 Task: In the  document Americanrevolutionfile.epub Change font size of watermark '112' and place the watermark  'Horizontally'. Insert footer and write www.stellar.com
Action: Mouse moved to (153, 87)
Screenshot: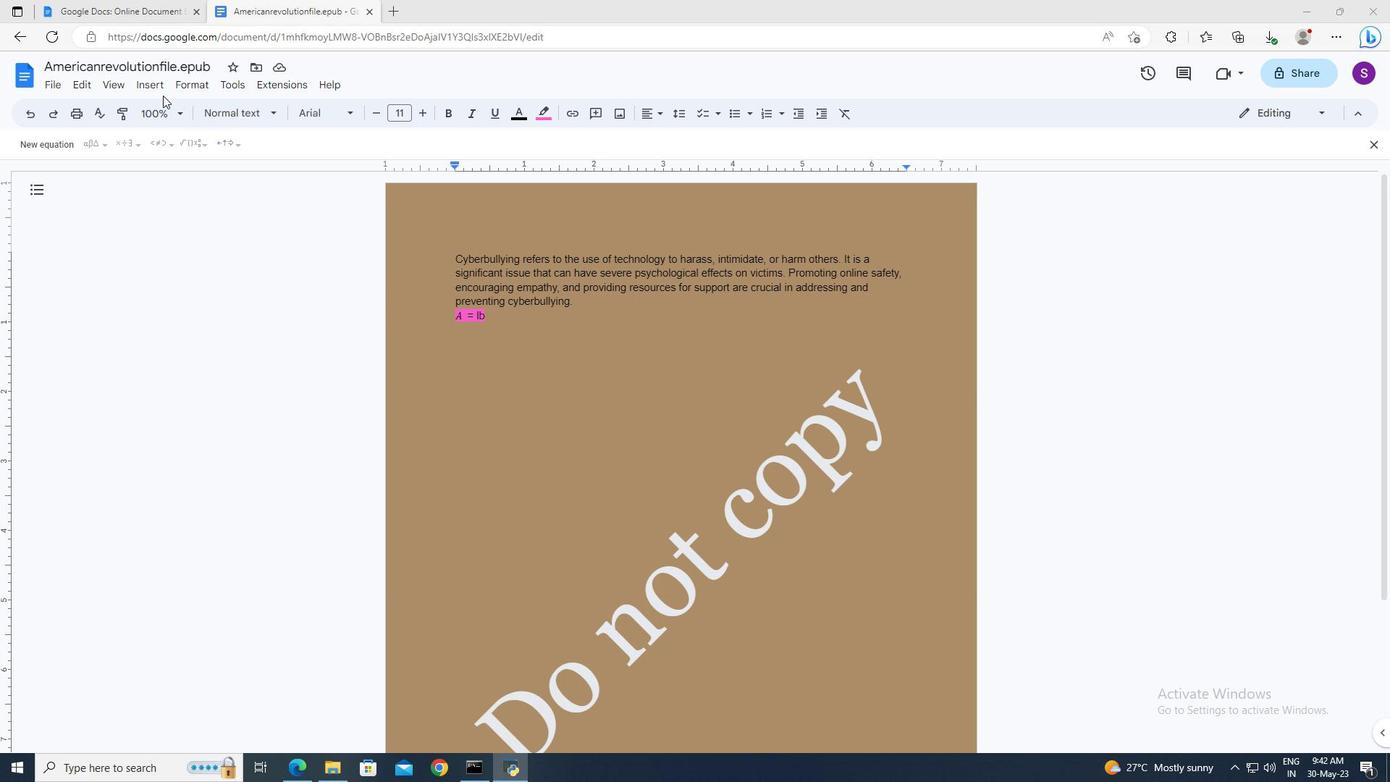 
Action: Mouse pressed left at (153, 87)
Screenshot: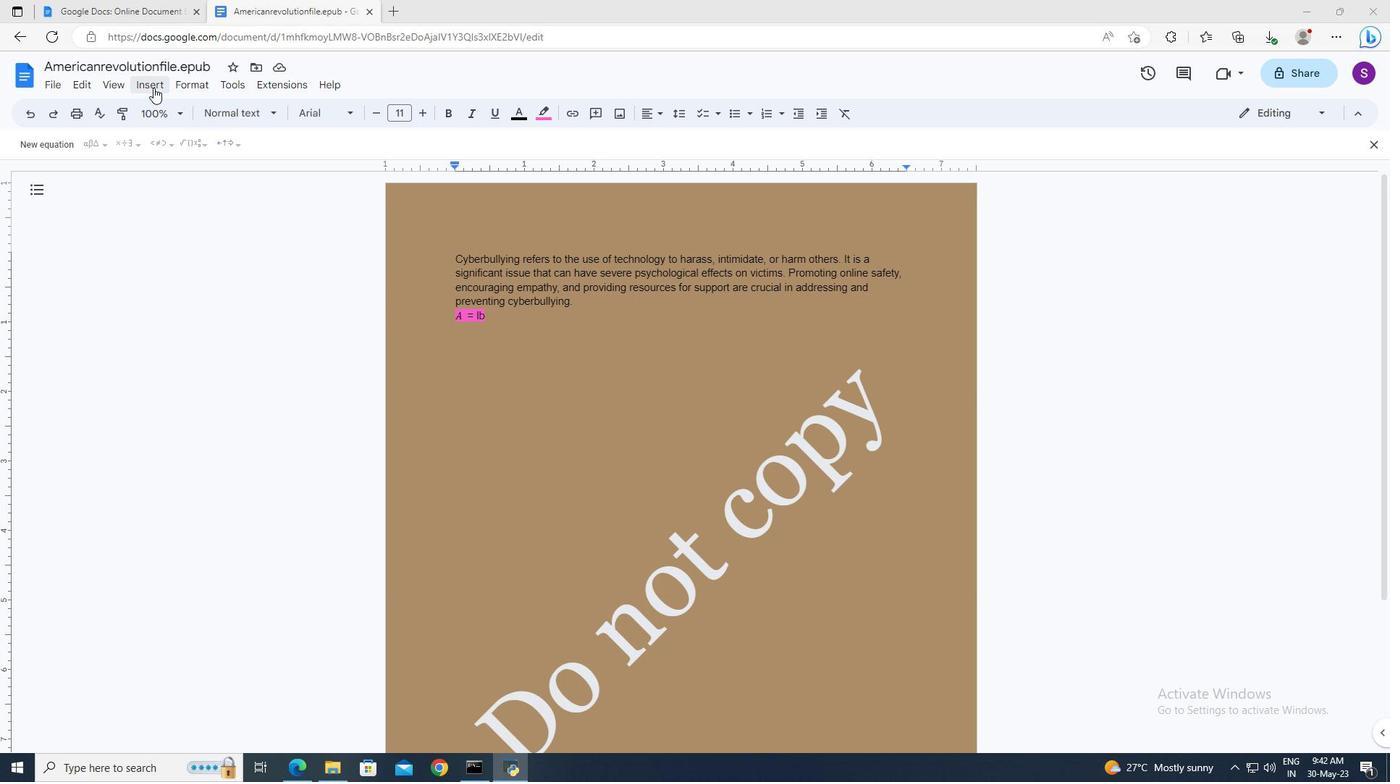
Action: Mouse moved to (178, 418)
Screenshot: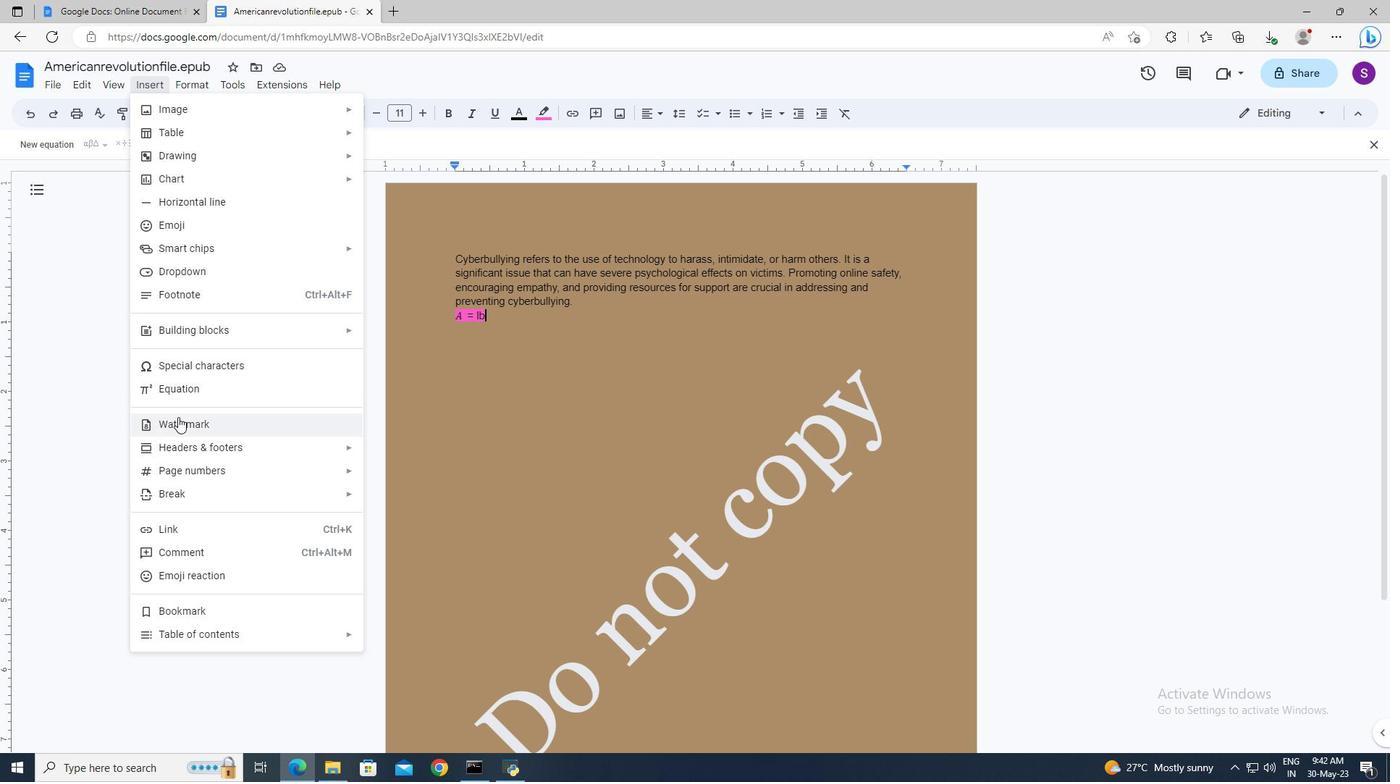 
Action: Mouse pressed left at (178, 418)
Screenshot: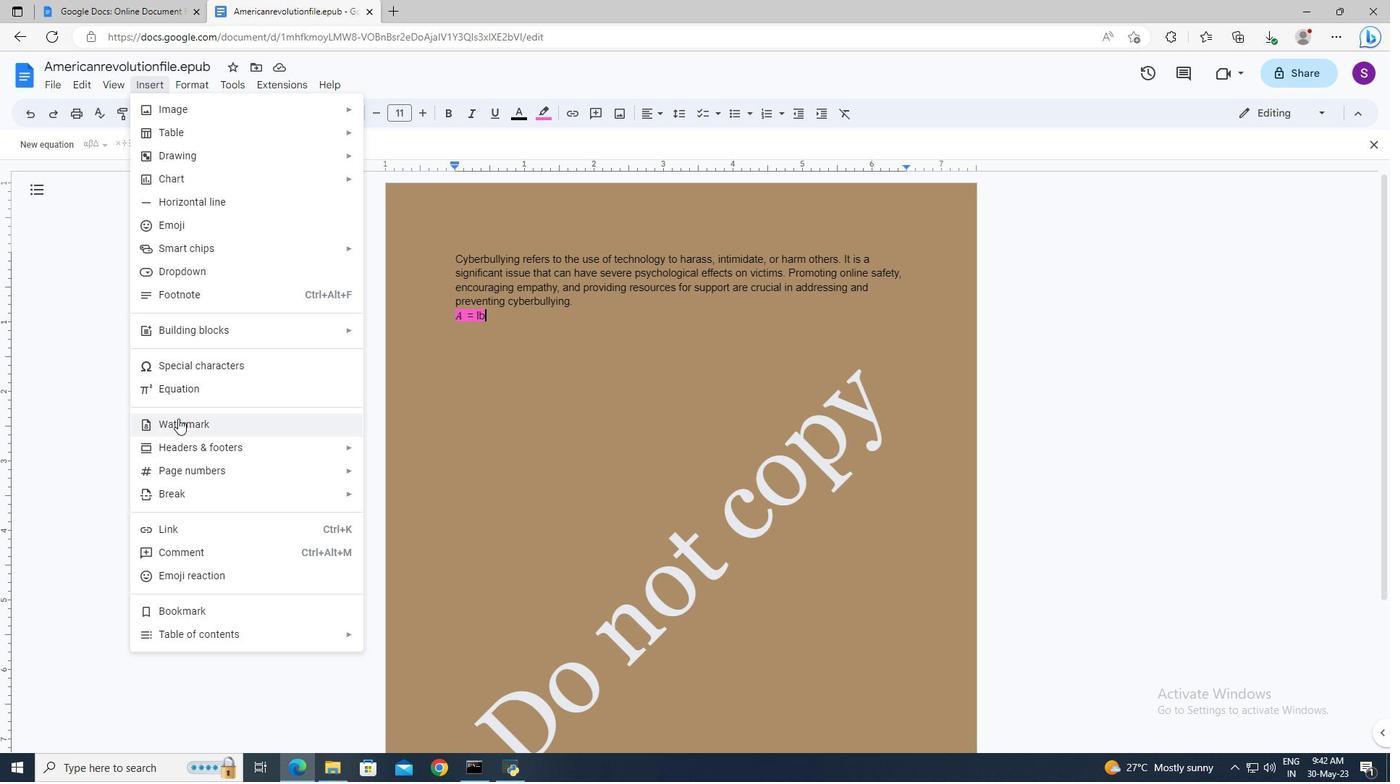 
Action: Mouse moved to (1210, 313)
Screenshot: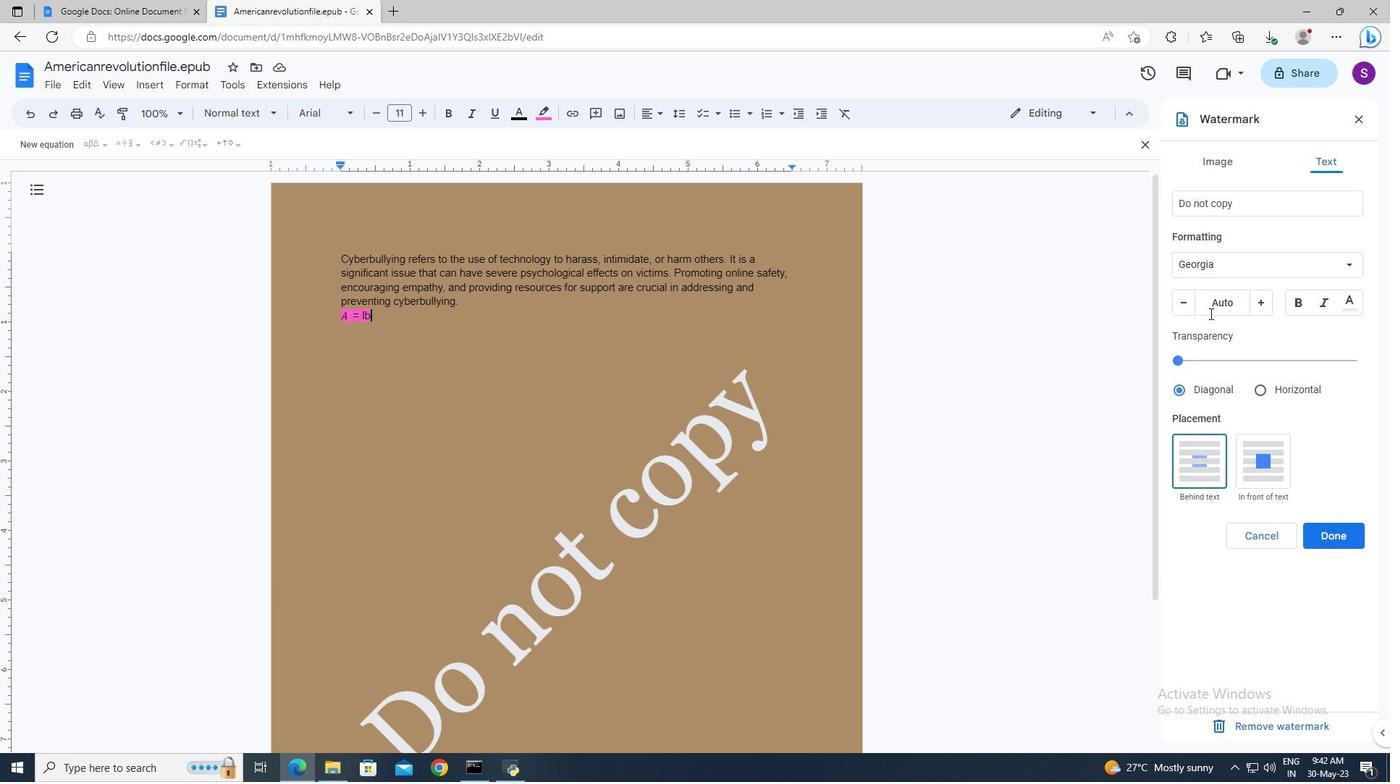 
Action: Mouse pressed left at (1210, 313)
Screenshot: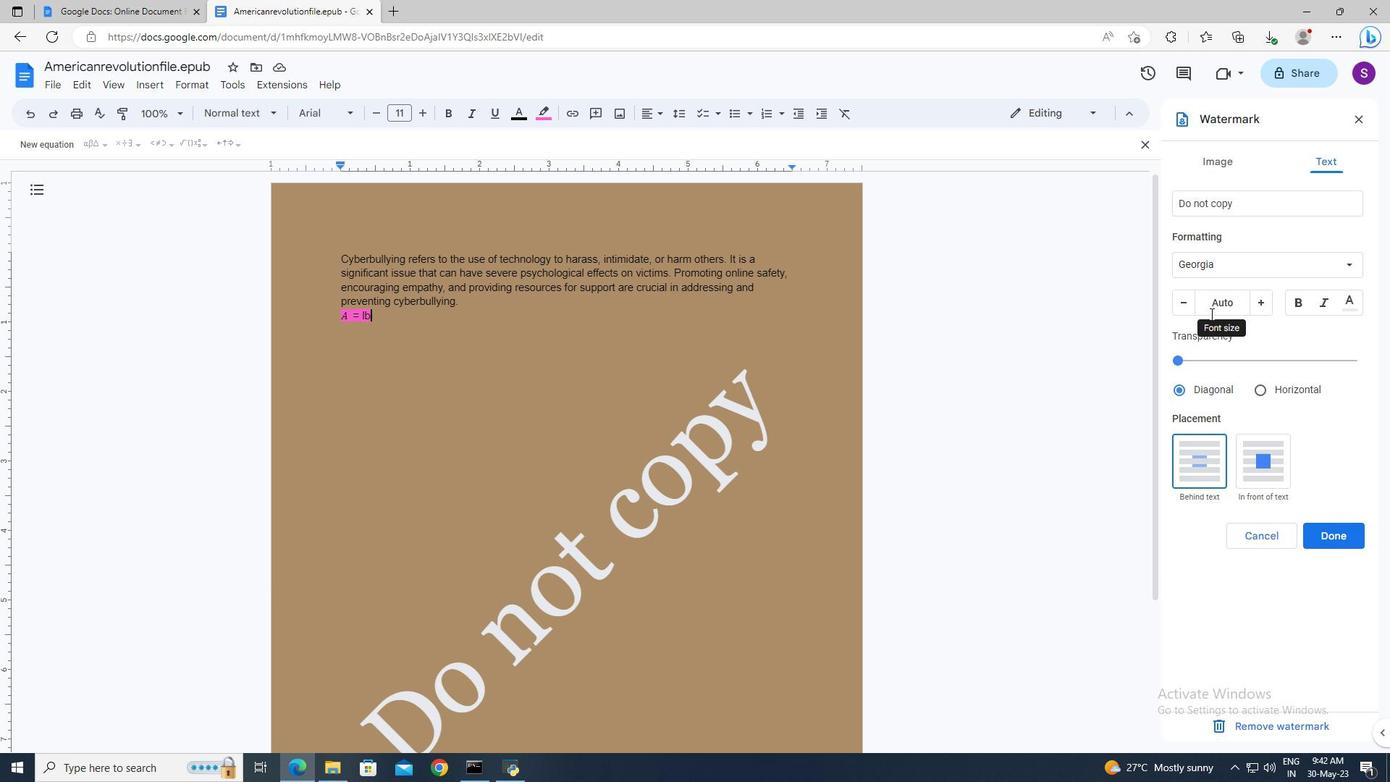 
Action: Mouse moved to (1200, 307)
Screenshot: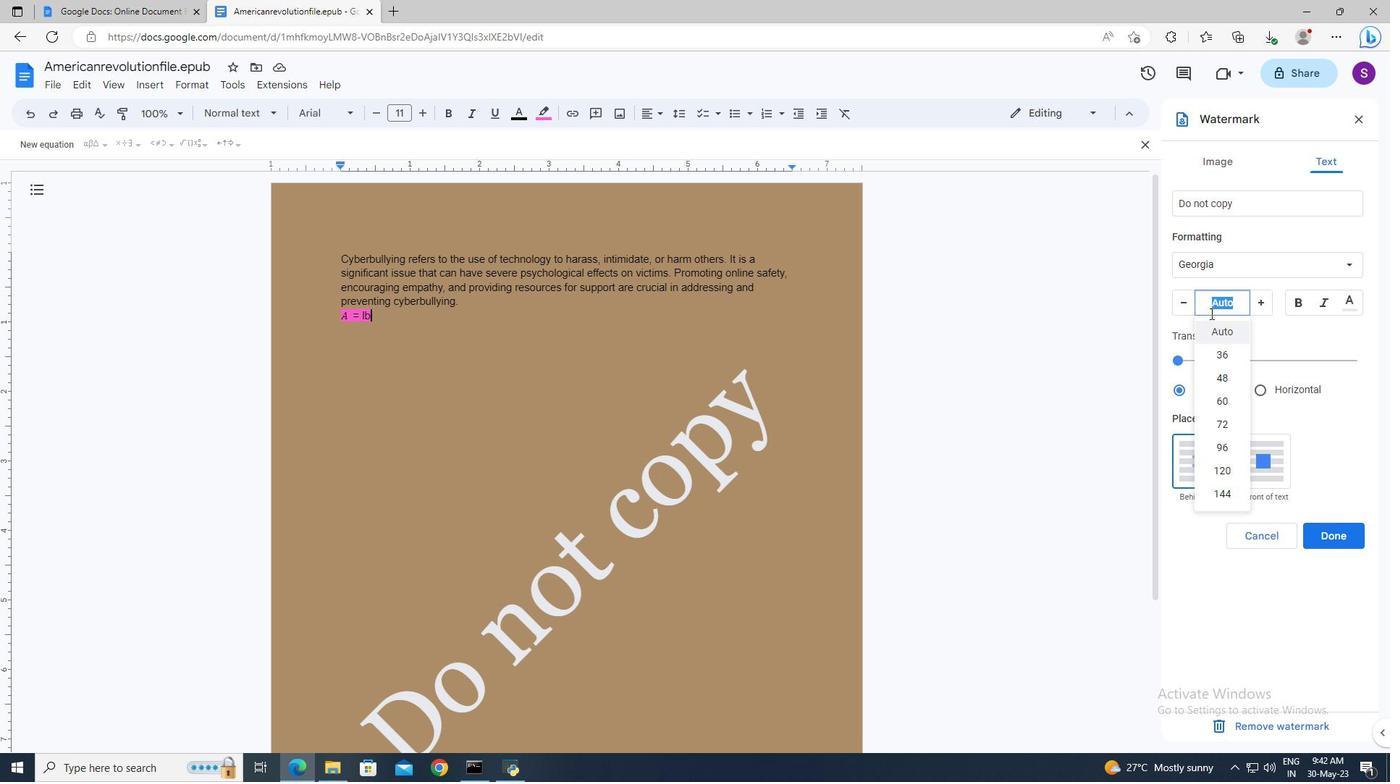 
Action: Key pressed 112<Key.enter>
Screenshot: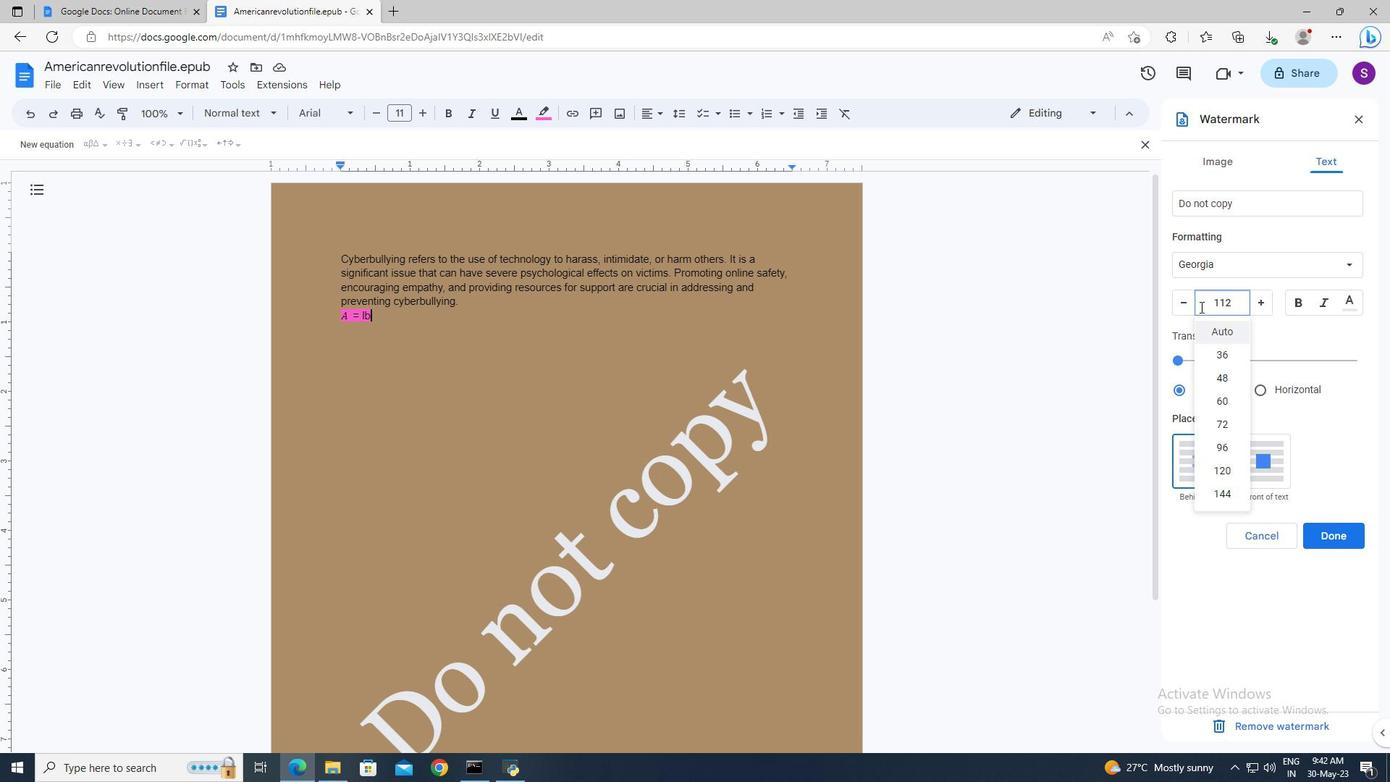 
Action: Mouse moved to (1260, 390)
Screenshot: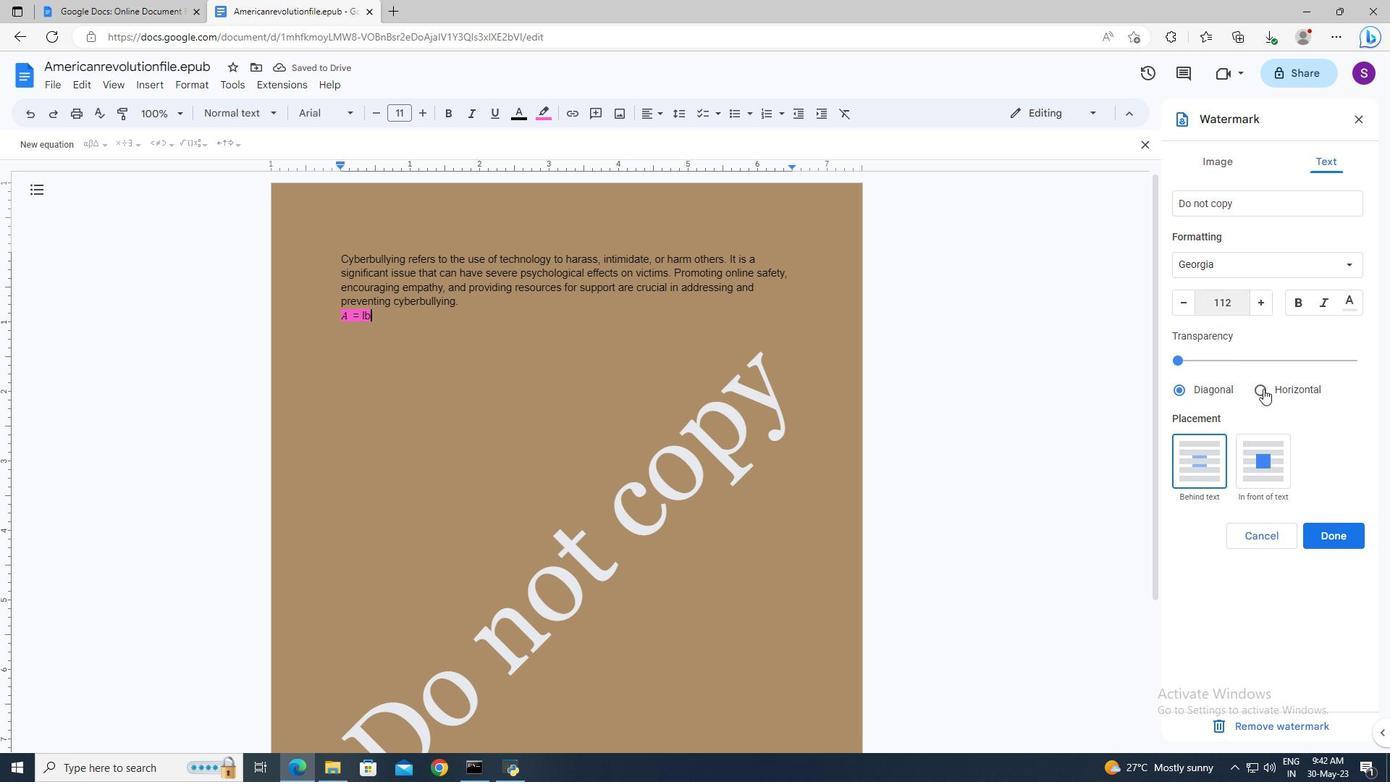 
Action: Mouse pressed left at (1260, 390)
Screenshot: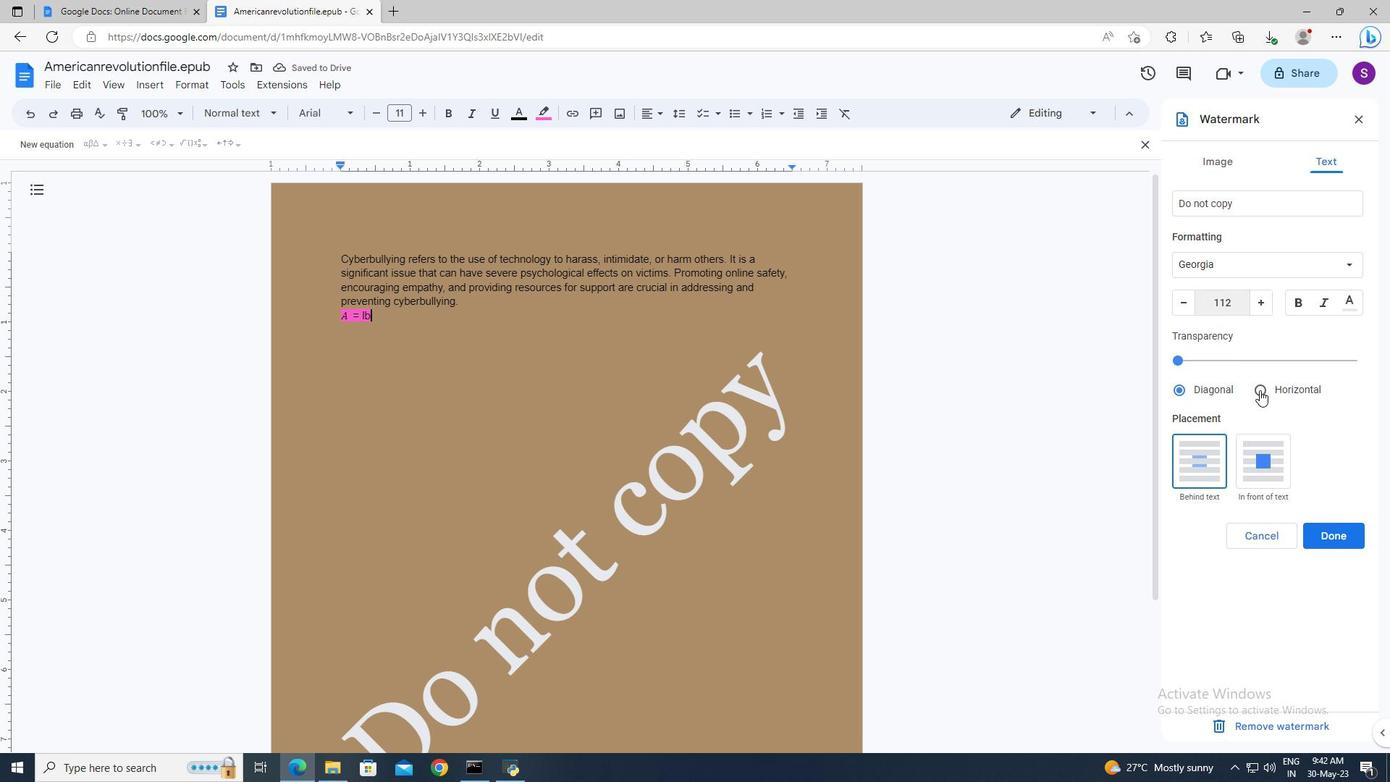 
Action: Mouse moved to (1349, 538)
Screenshot: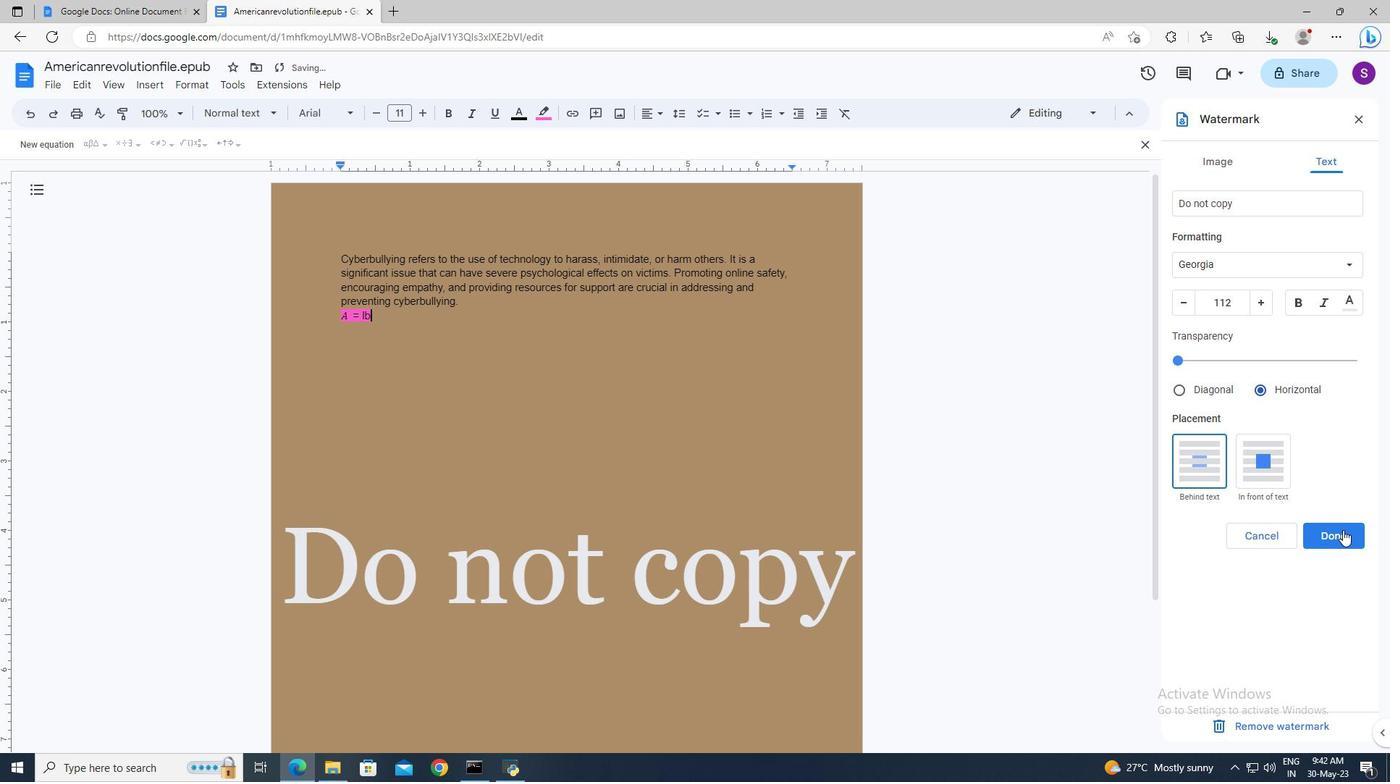
Action: Mouse pressed left at (1349, 538)
Screenshot: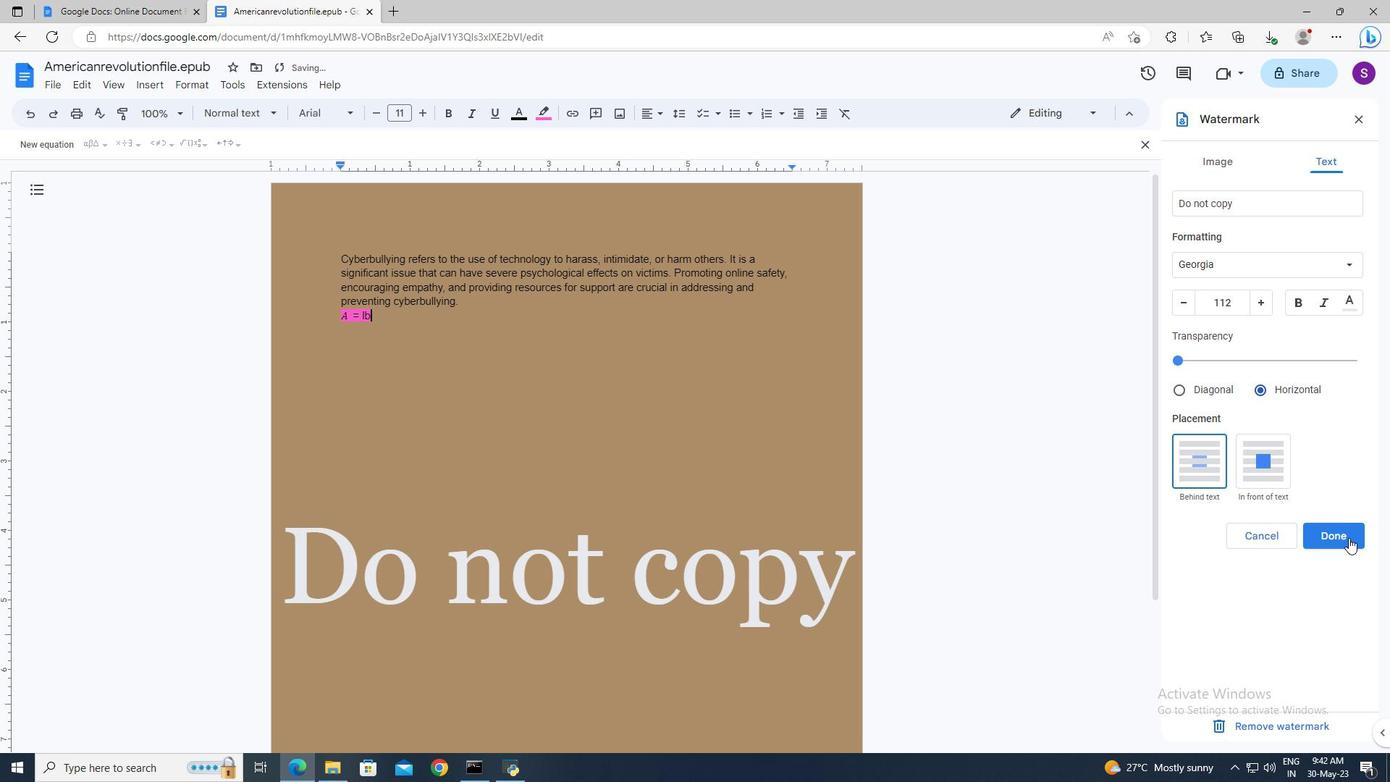 
Action: Mouse moved to (153, 81)
Screenshot: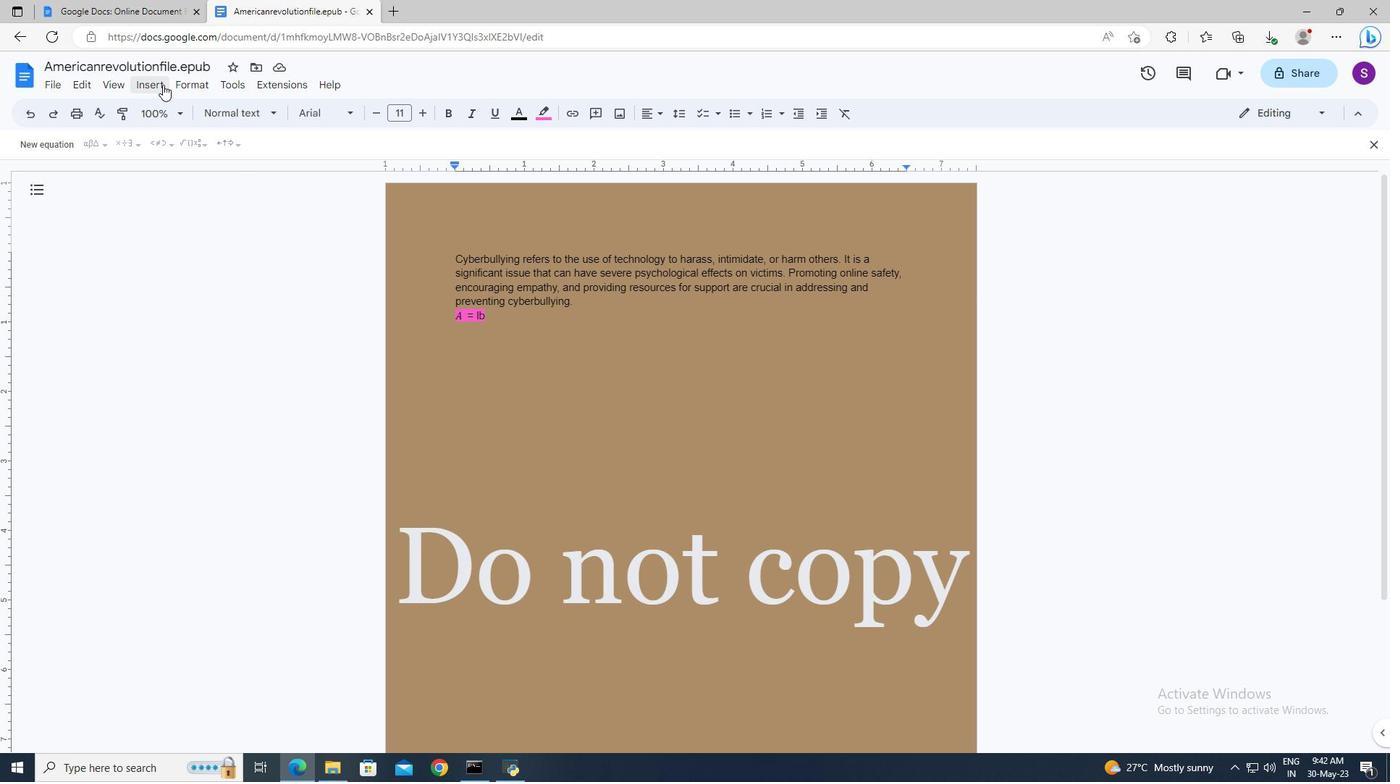 
Action: Mouse pressed left at (153, 81)
Screenshot: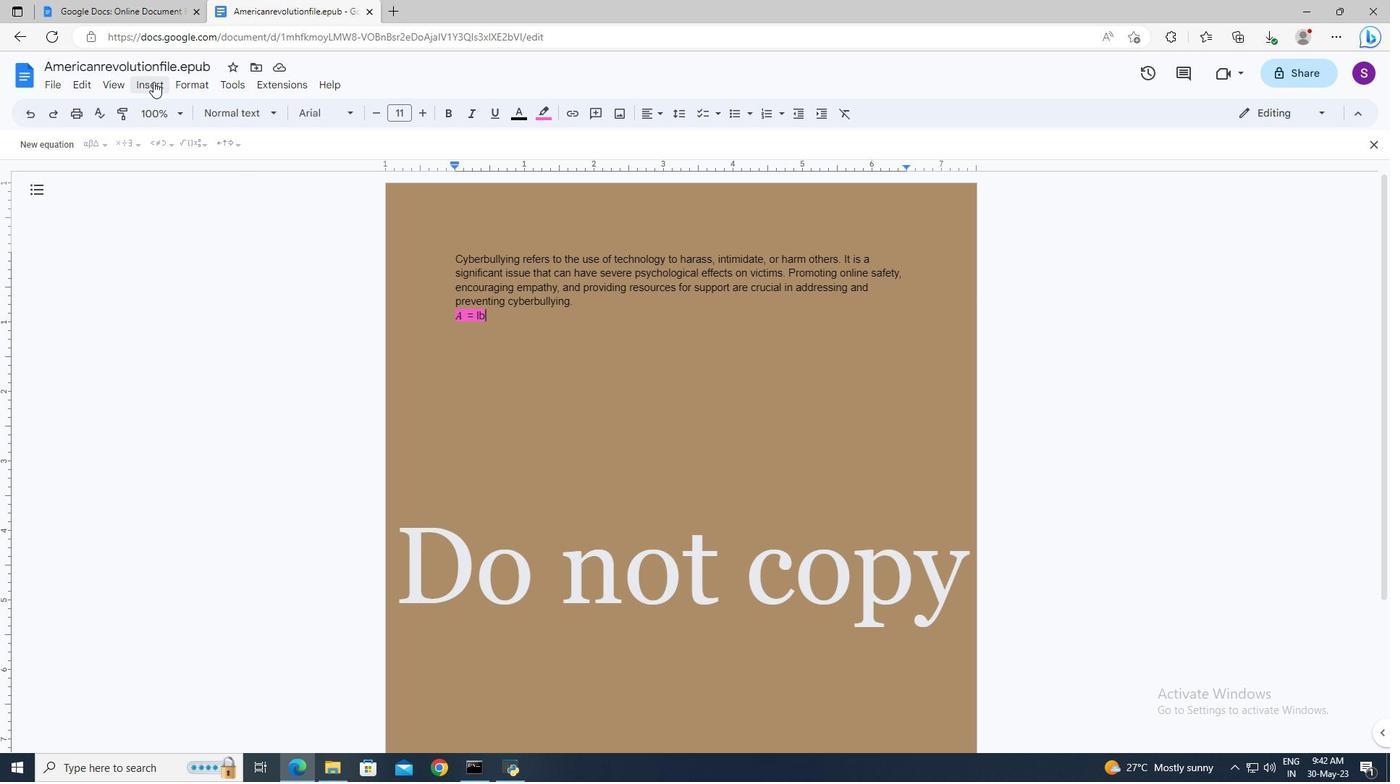 
Action: Mouse moved to (406, 467)
Screenshot: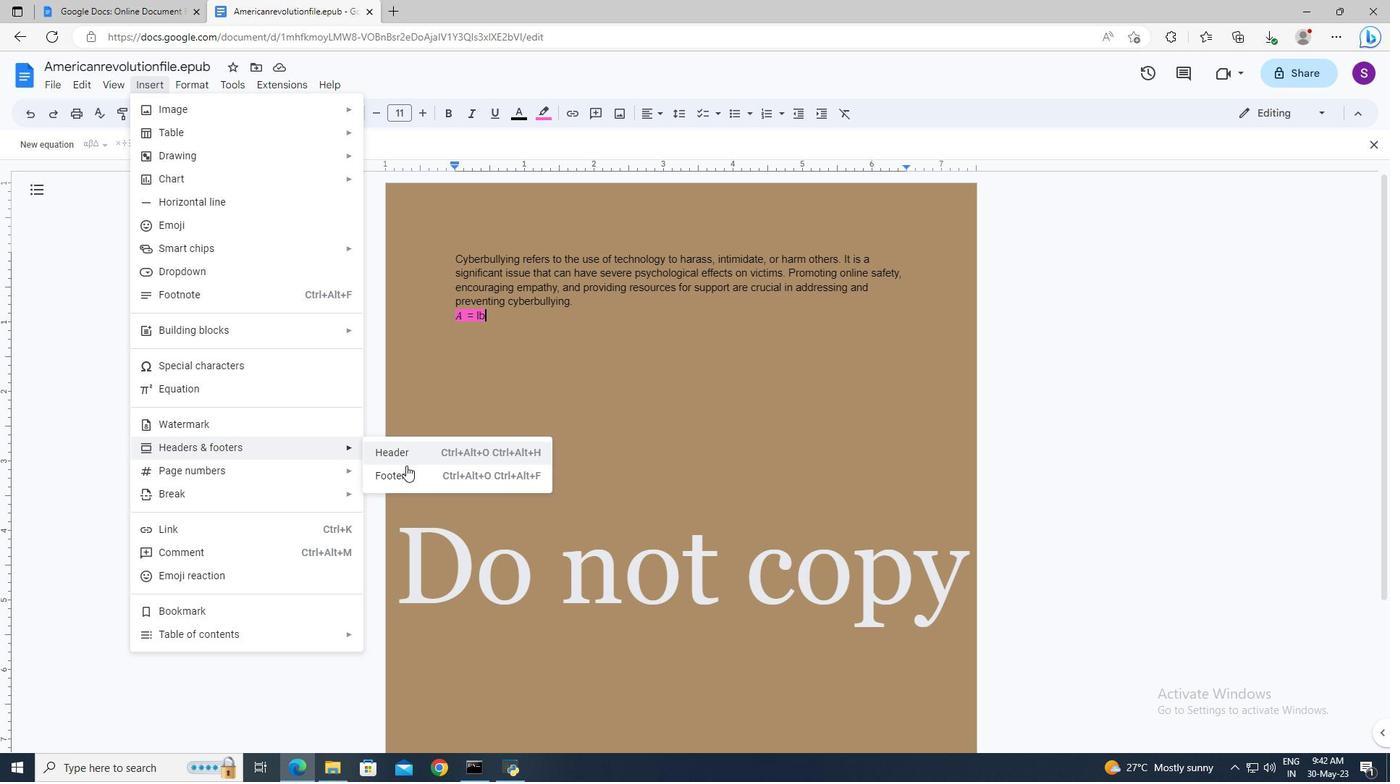 
Action: Mouse pressed left at (406, 467)
Screenshot: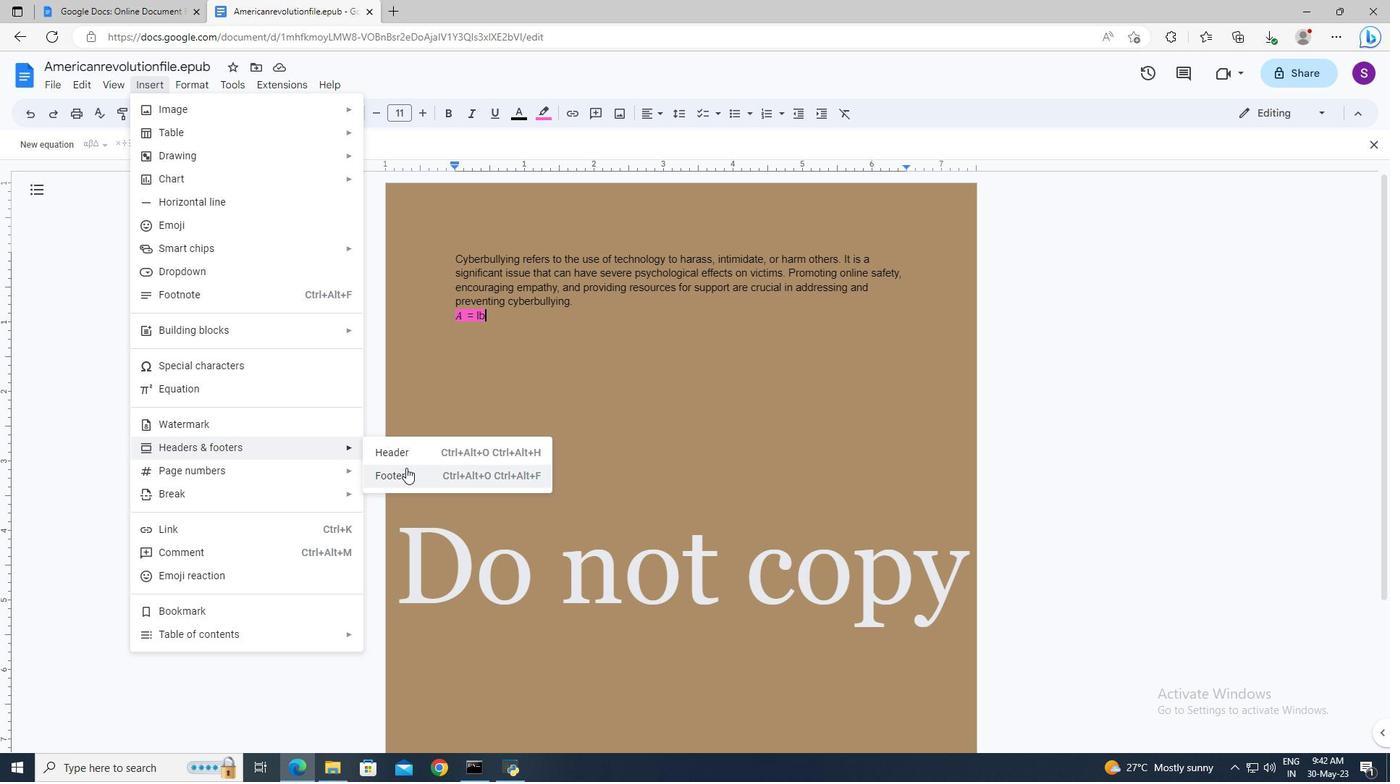 
Action: Key pressed www.stellar.com
Screenshot: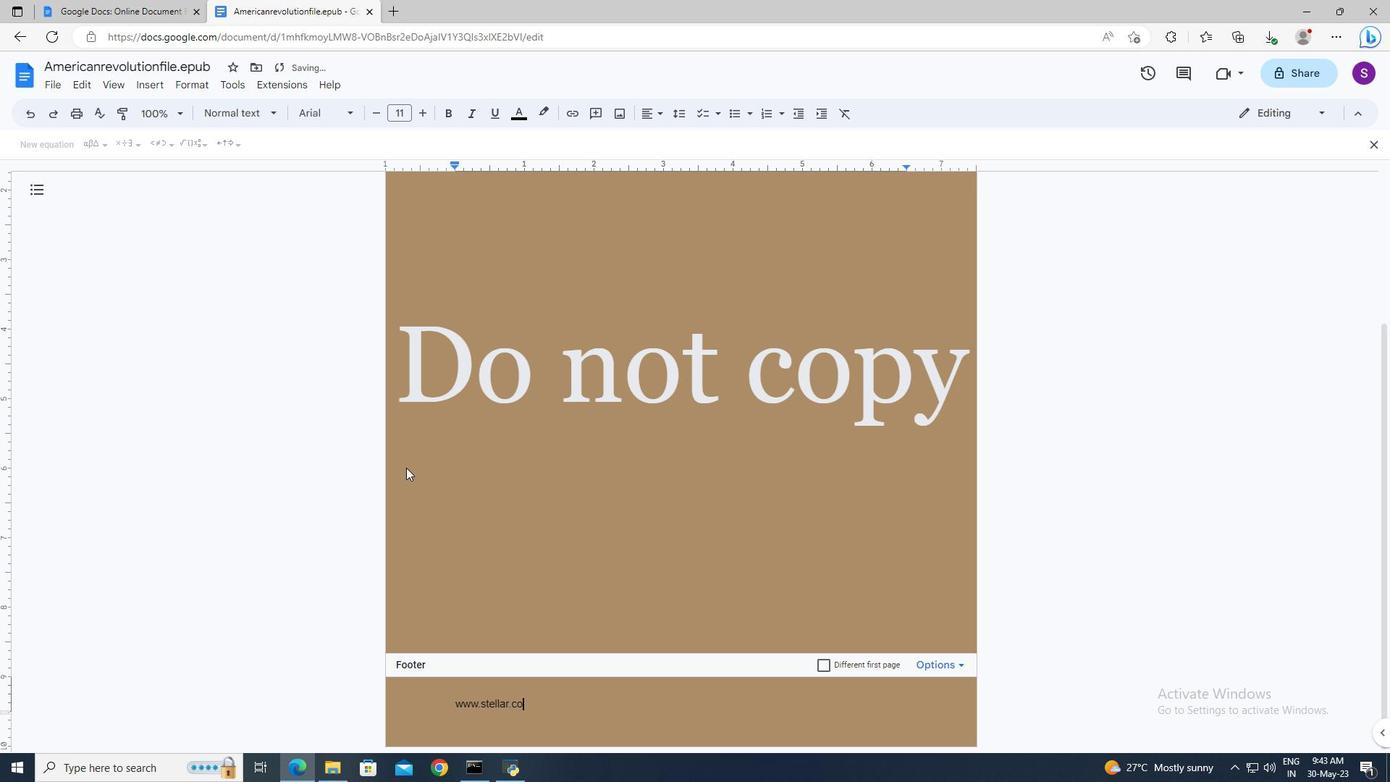 
Action: Mouse moved to (446, 468)
Screenshot: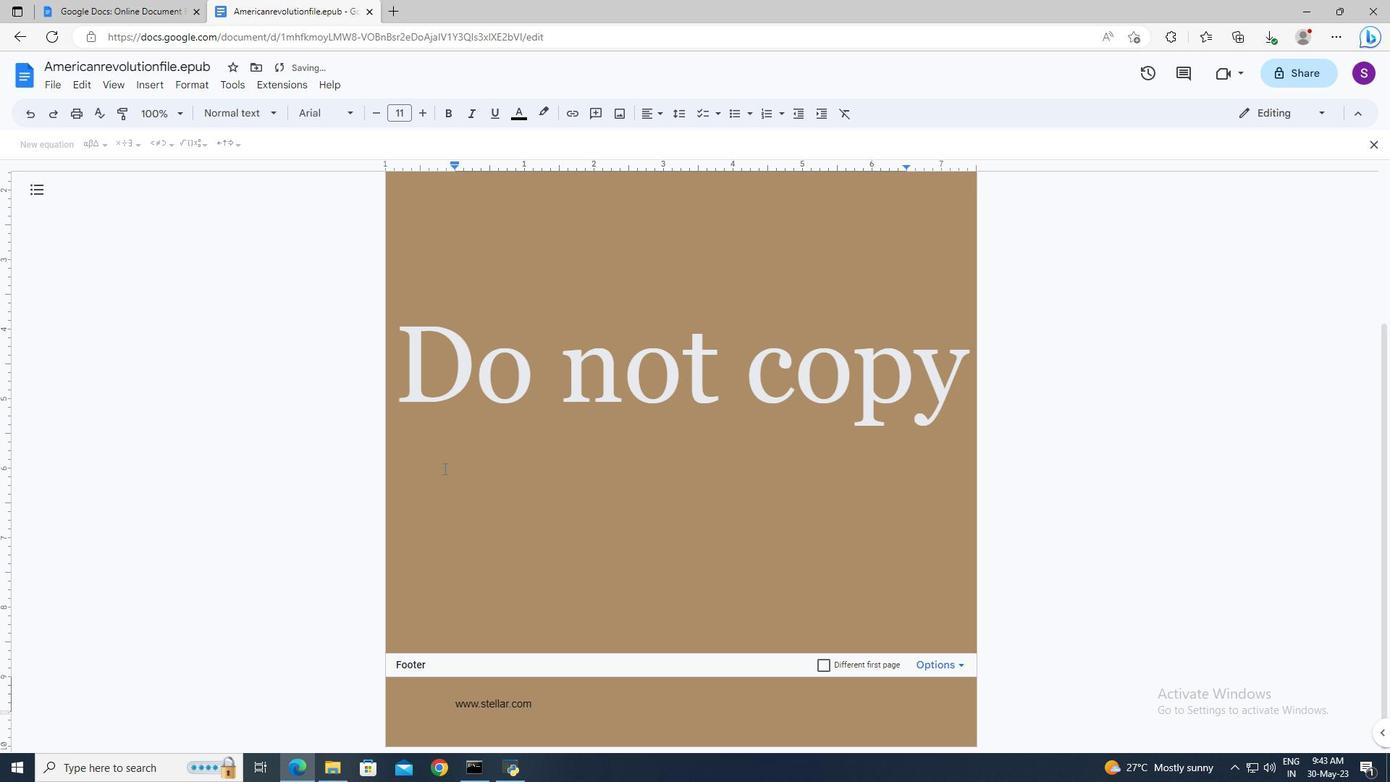 
Action: Mouse pressed left at (446, 468)
Screenshot: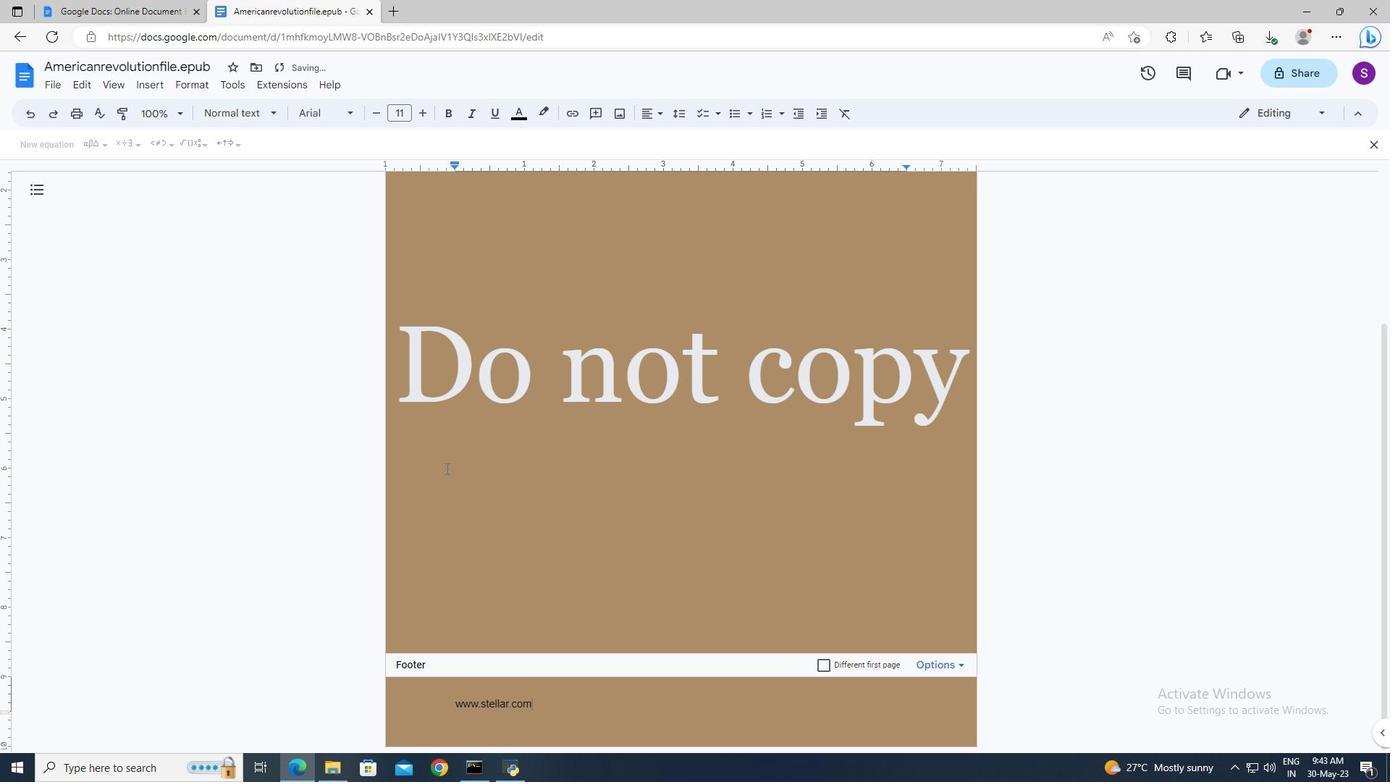 
